 Task: Change transition to cube.
Action: Mouse moved to (165, 80)
Screenshot: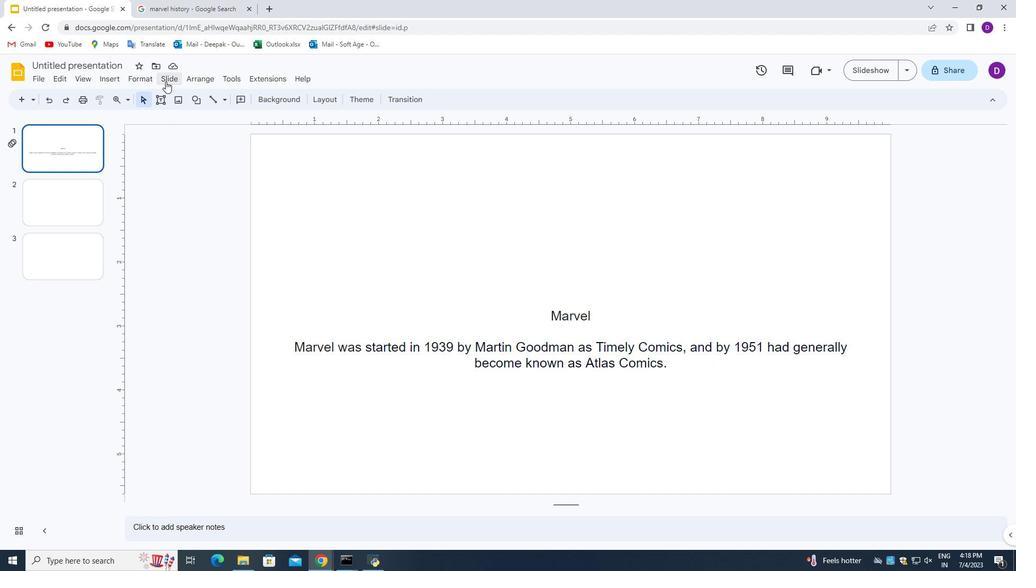 
Action: Mouse pressed left at (165, 80)
Screenshot: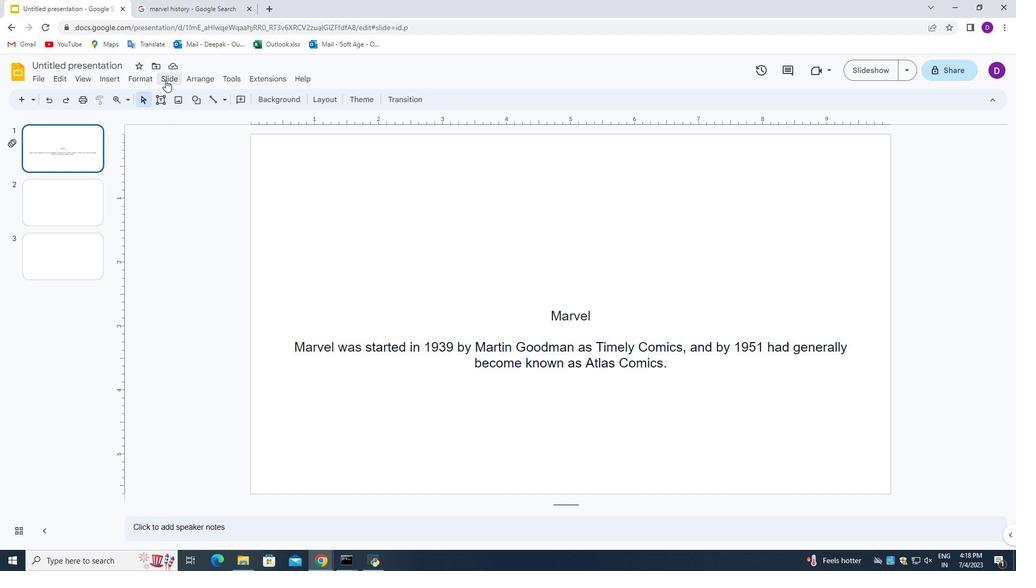 
Action: Mouse moved to (250, 223)
Screenshot: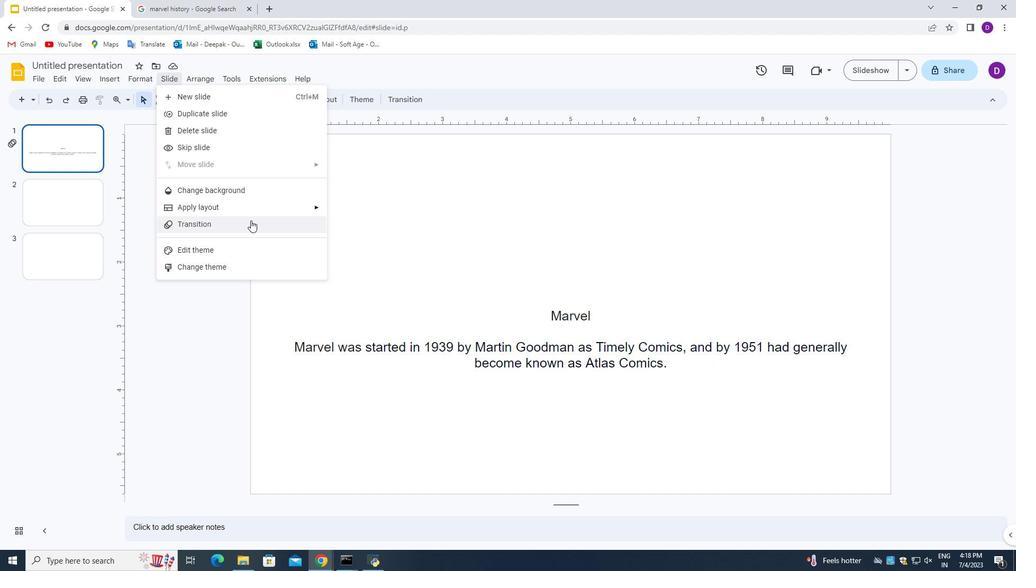 
Action: Mouse pressed left at (250, 223)
Screenshot: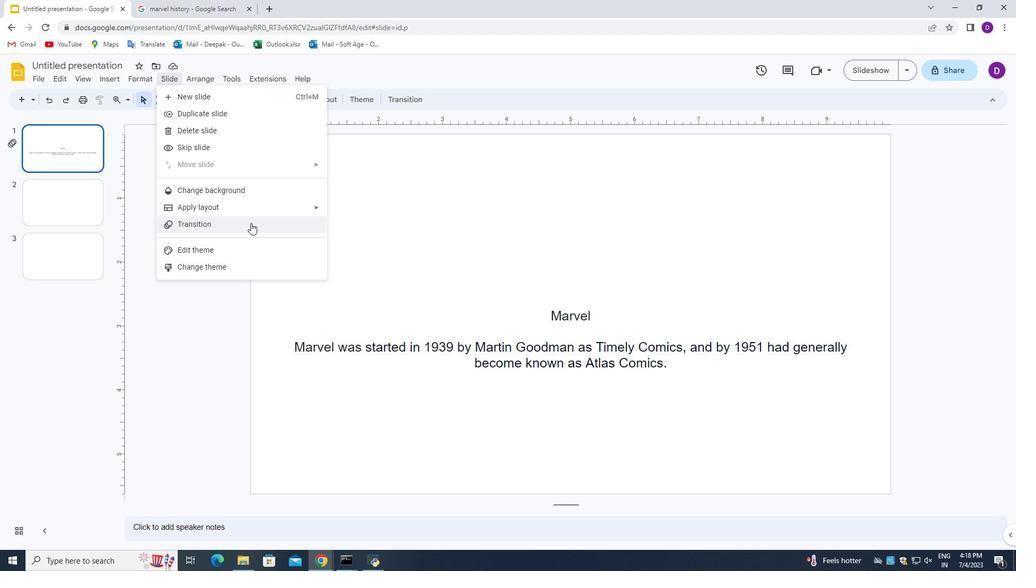 
Action: Mouse moved to (889, 205)
Screenshot: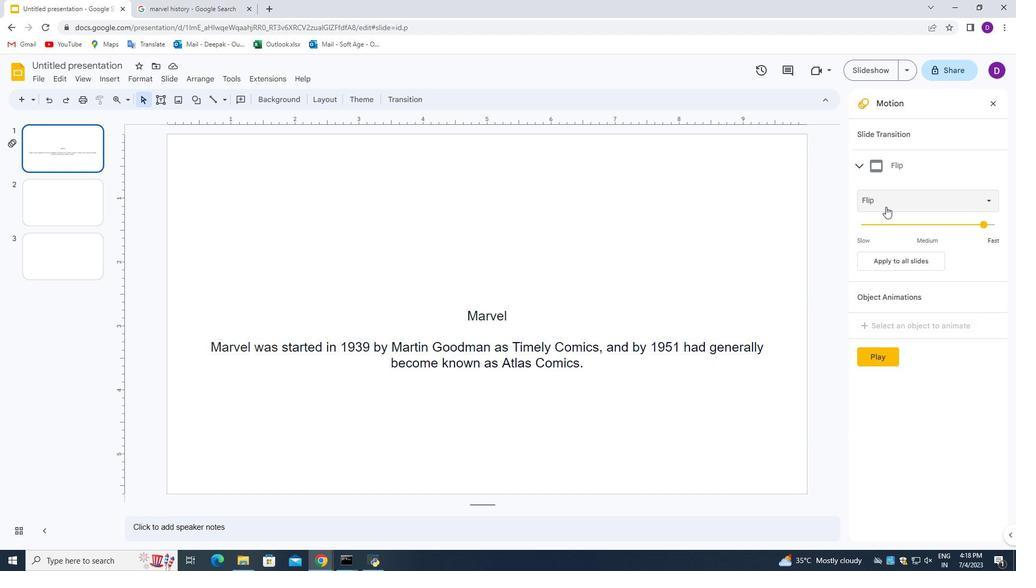 
Action: Mouse pressed left at (889, 205)
Screenshot: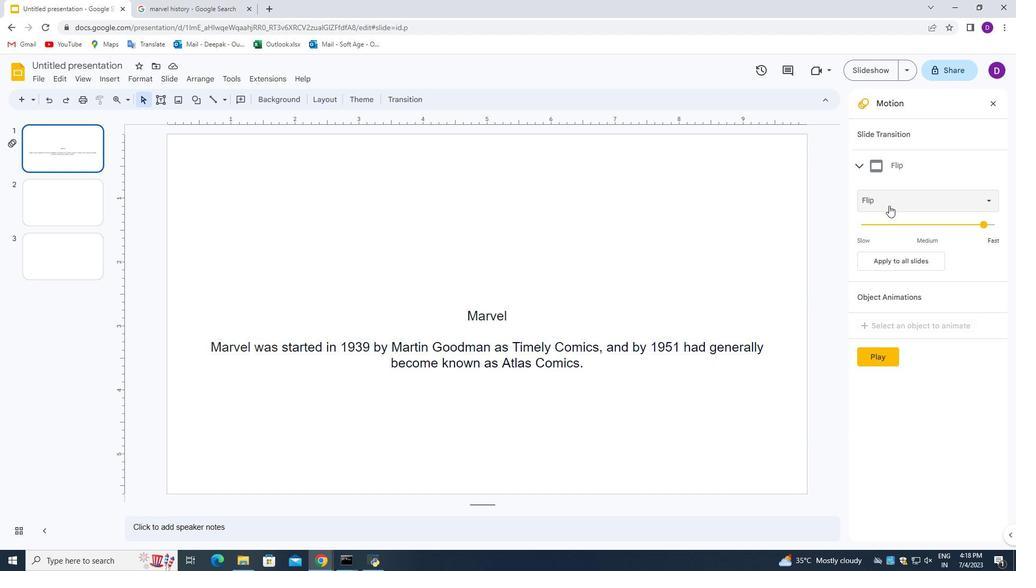 
Action: Mouse moved to (894, 319)
Screenshot: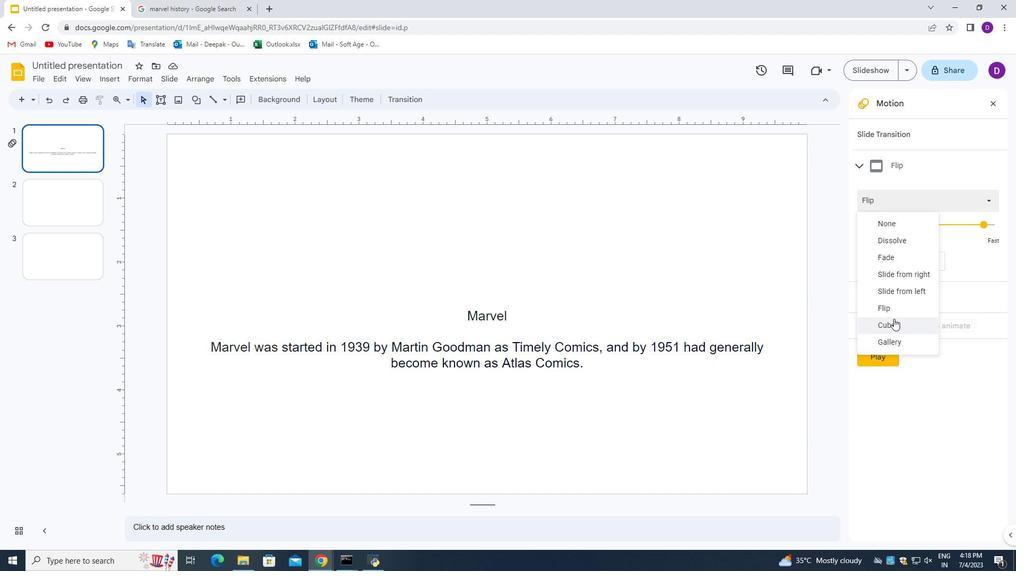 
Action: Mouse pressed left at (894, 319)
Screenshot: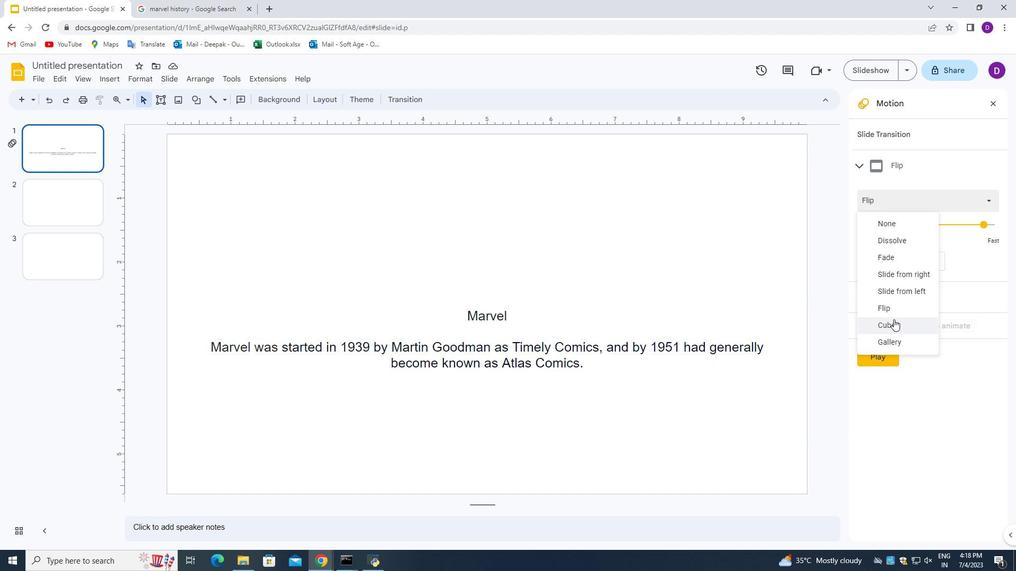 
Action: Mouse moved to (699, 227)
Screenshot: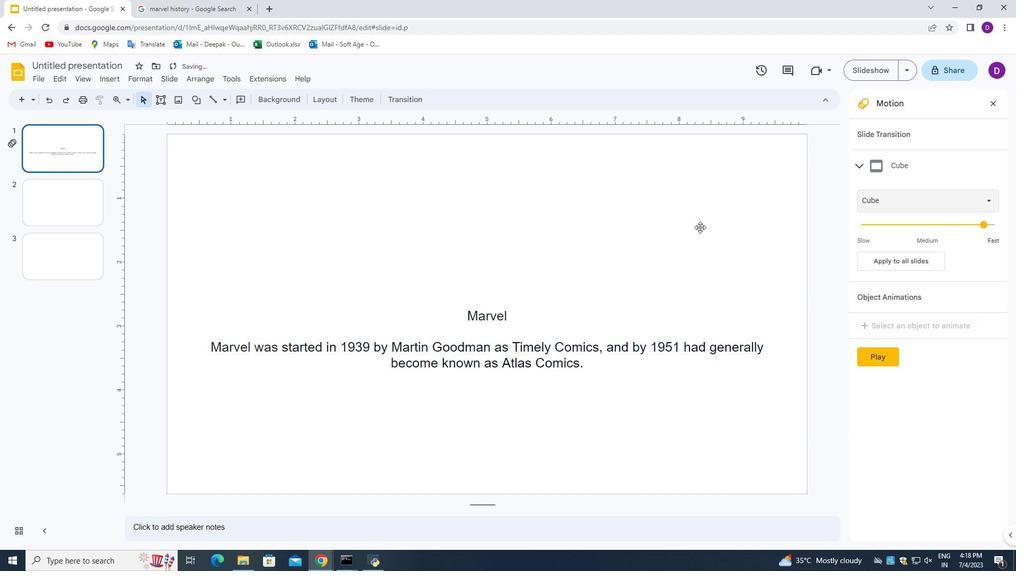 
